 Task: Move the task Add support for in-app purchases and microtransactions to the section Done in the project Wayfarer and filter the tasks in the project by Incomplete tasks.
Action: Mouse moved to (56, 333)
Screenshot: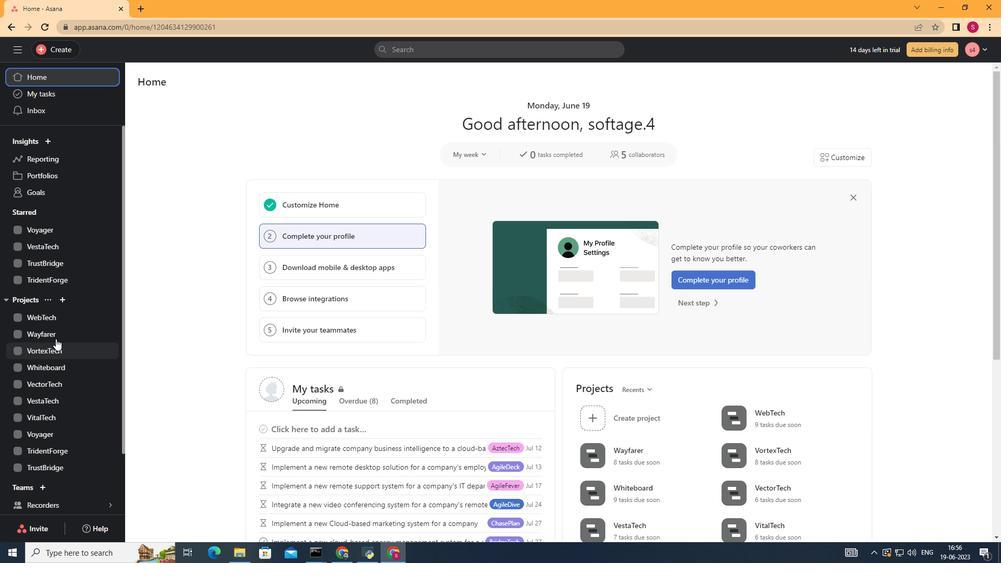 
Action: Mouse pressed left at (56, 333)
Screenshot: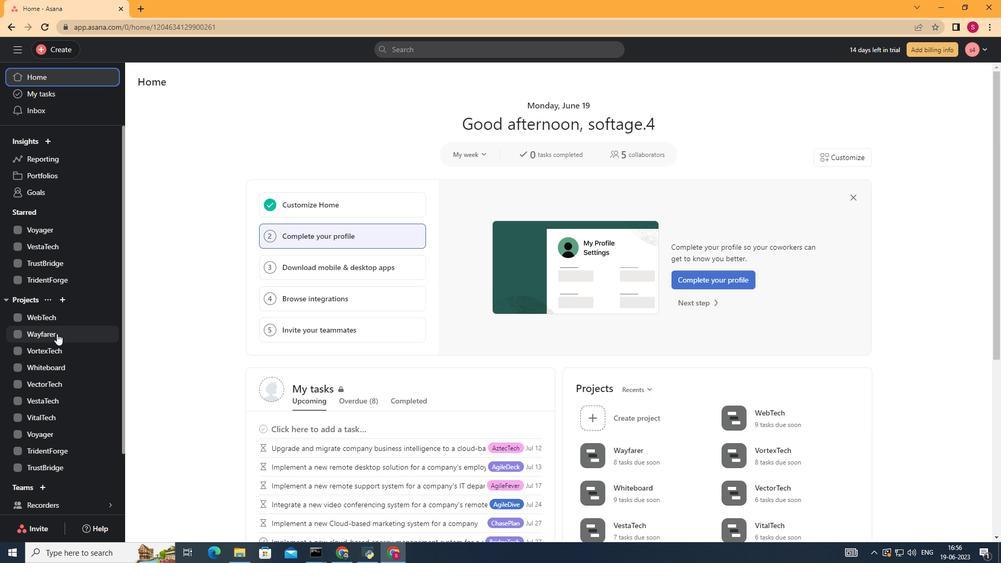 
Action: Mouse moved to (190, 103)
Screenshot: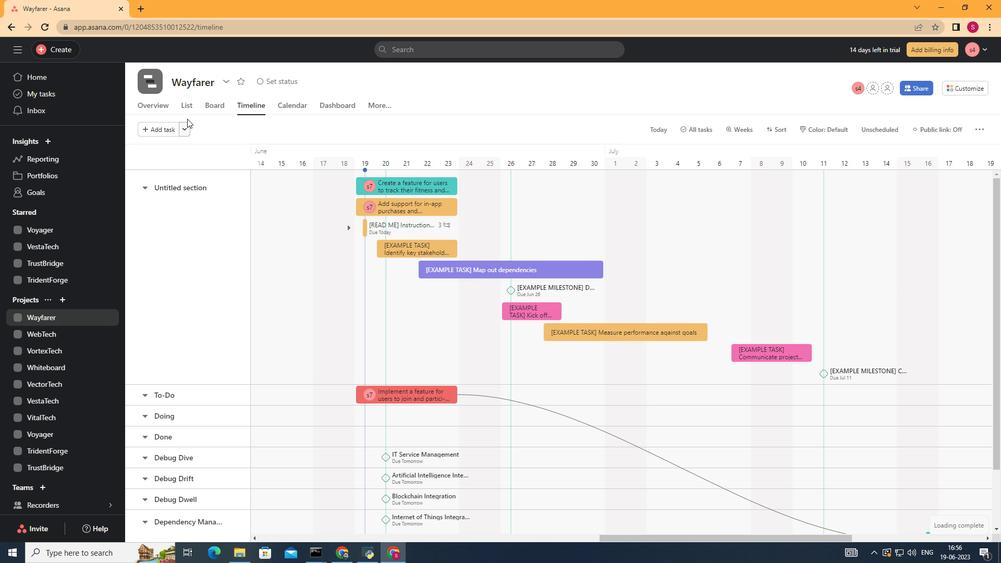 
Action: Mouse pressed left at (190, 103)
Screenshot: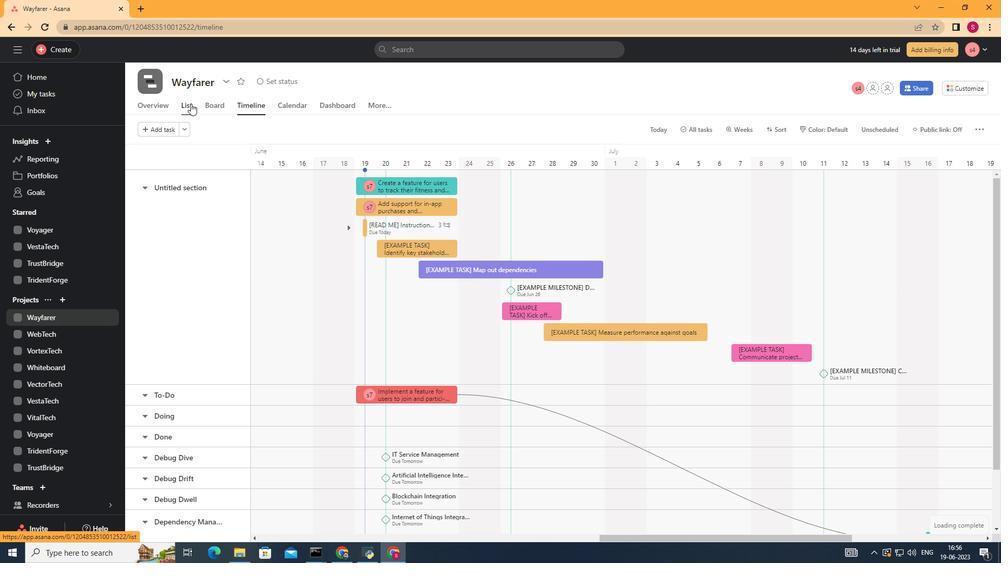 
Action: Mouse moved to (431, 219)
Screenshot: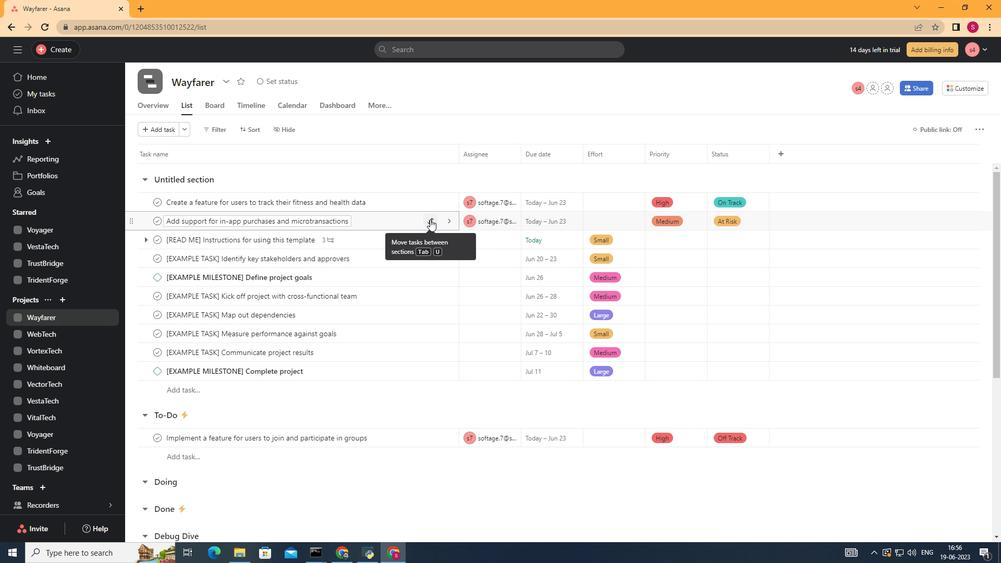 
Action: Mouse pressed left at (431, 219)
Screenshot: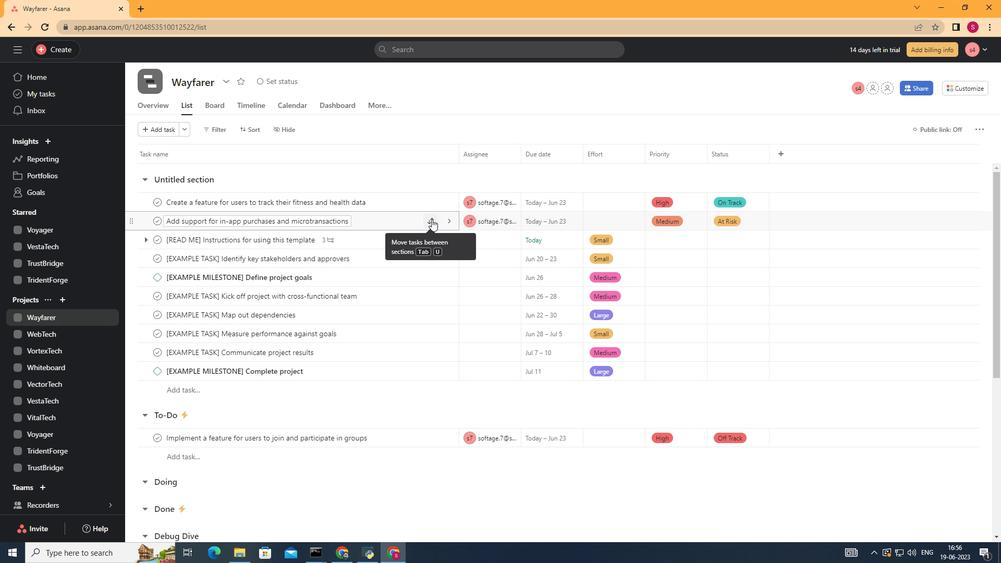 
Action: Mouse moved to (348, 318)
Screenshot: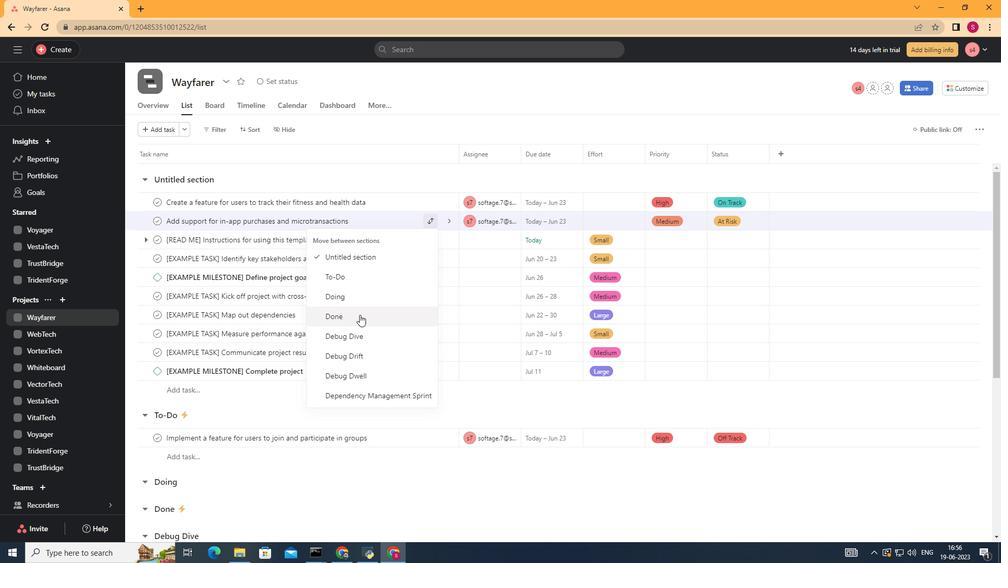 
Action: Mouse pressed left at (348, 318)
Screenshot: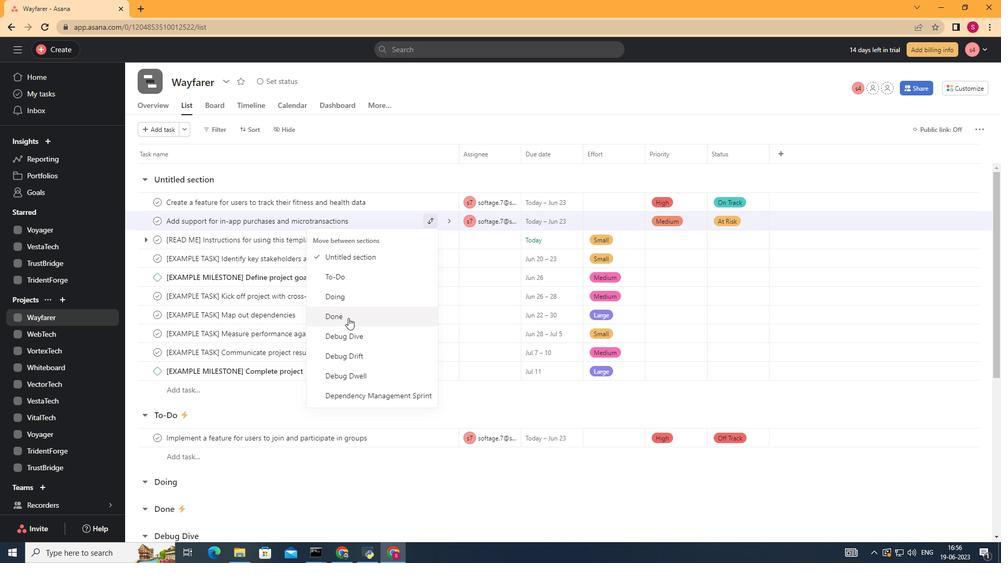 
Action: Mouse moved to (218, 128)
Screenshot: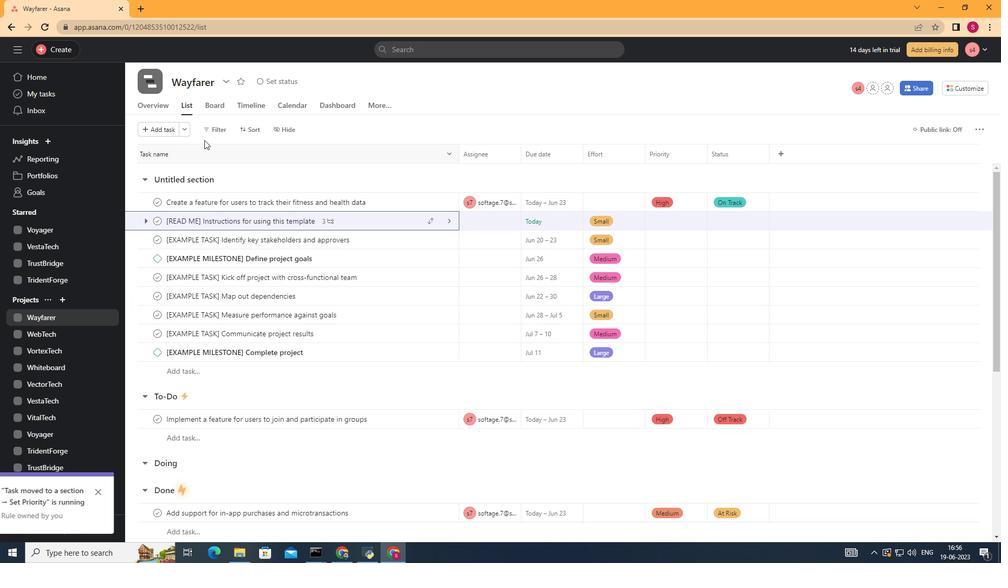 
Action: Mouse pressed left at (218, 128)
Screenshot: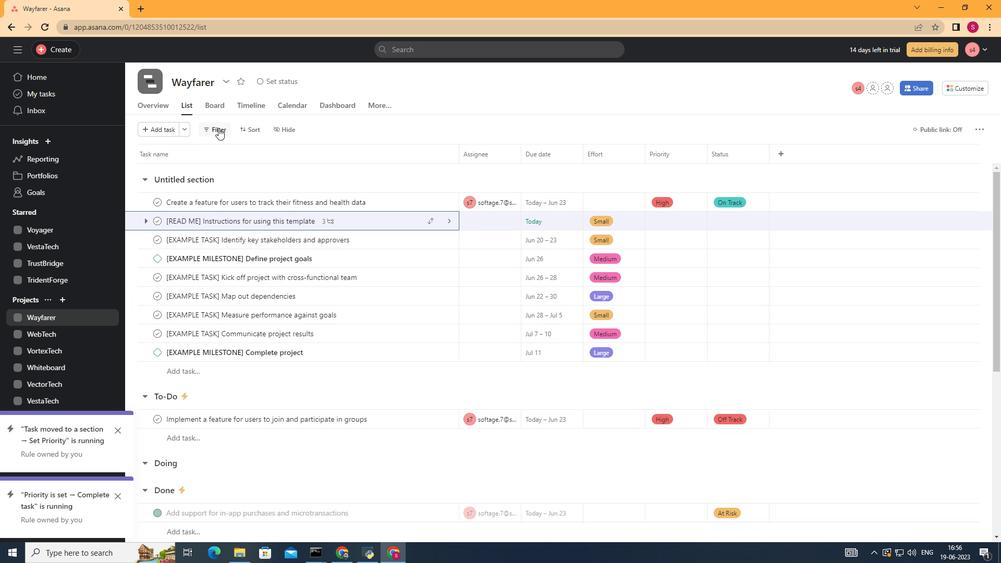 
Action: Mouse moved to (240, 171)
Screenshot: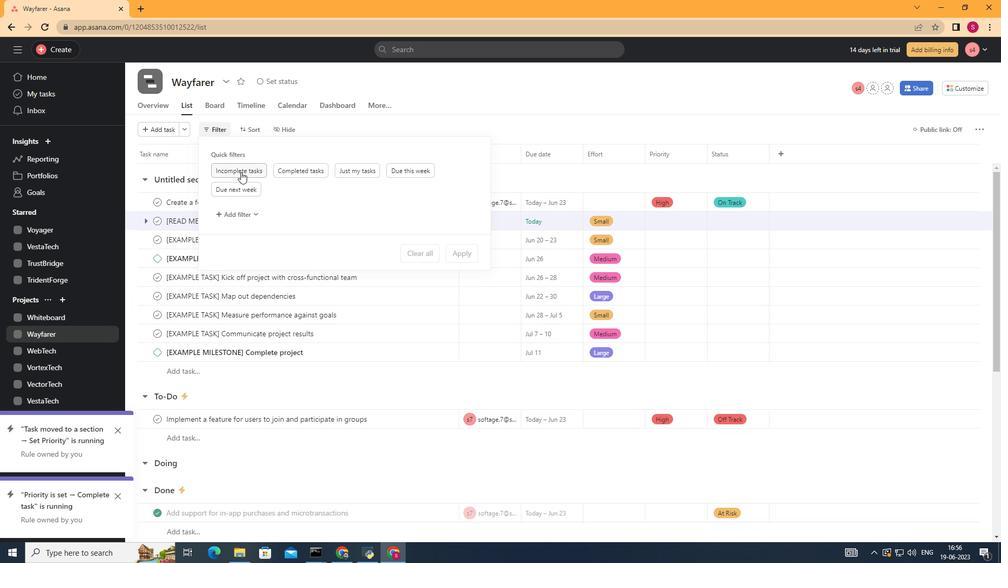 
Action: Mouse pressed left at (240, 171)
Screenshot: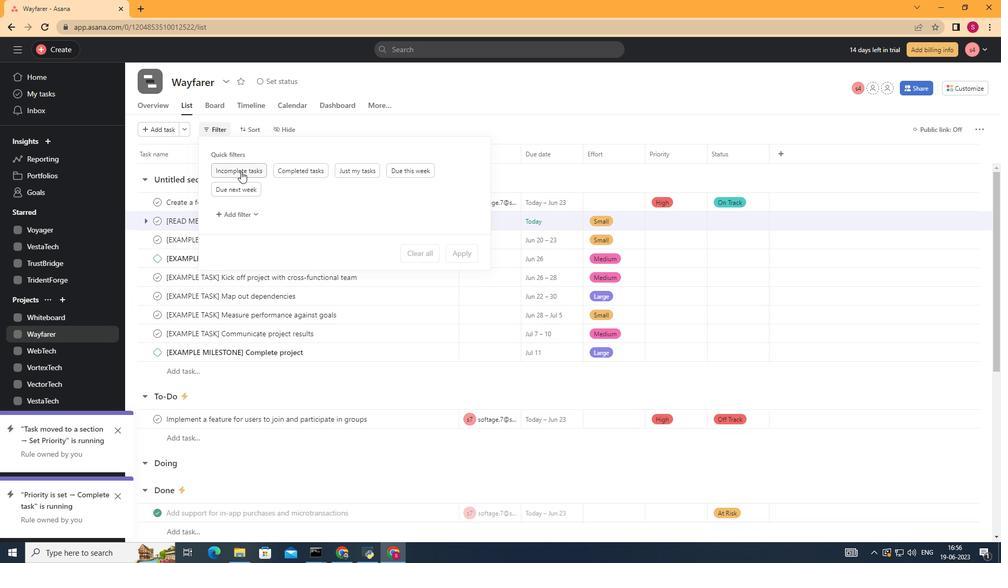 
